 Task: Create Card Influencer Outreach Planning in Board Content Marketing Strategies to Workspace Copywriting and Editing. Create Card Board of Directors Review in Board Customer Journey Mapping to Workspace Copywriting and Editing. Create Card Influencer Outreach Execution in Board Business Model Competitive Analysis and Benchmarking to Workspace Copywriting and Editing
Action: Mouse moved to (54, 282)
Screenshot: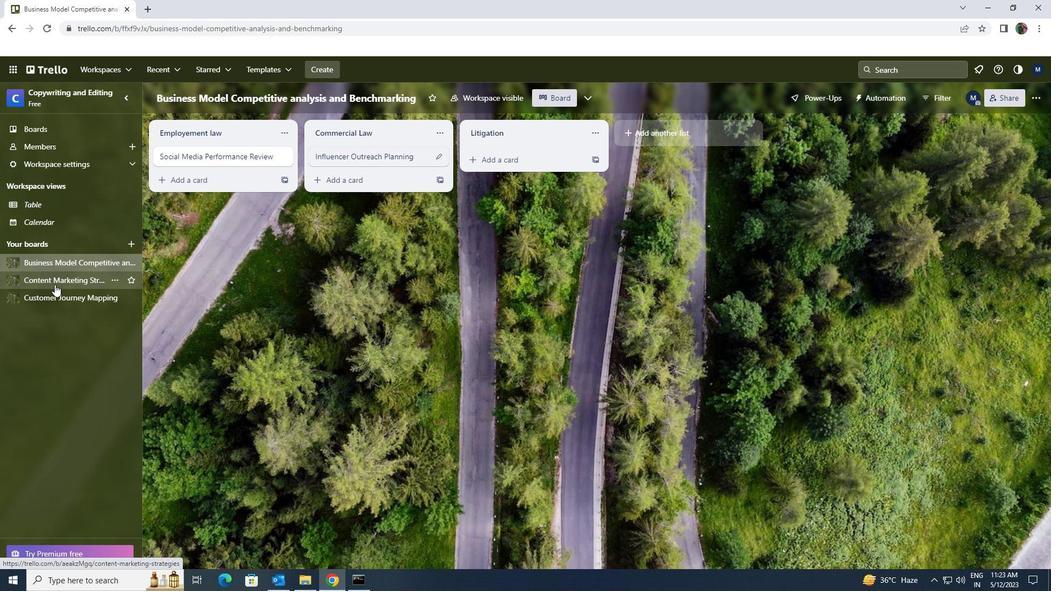 
Action: Mouse pressed left at (54, 282)
Screenshot: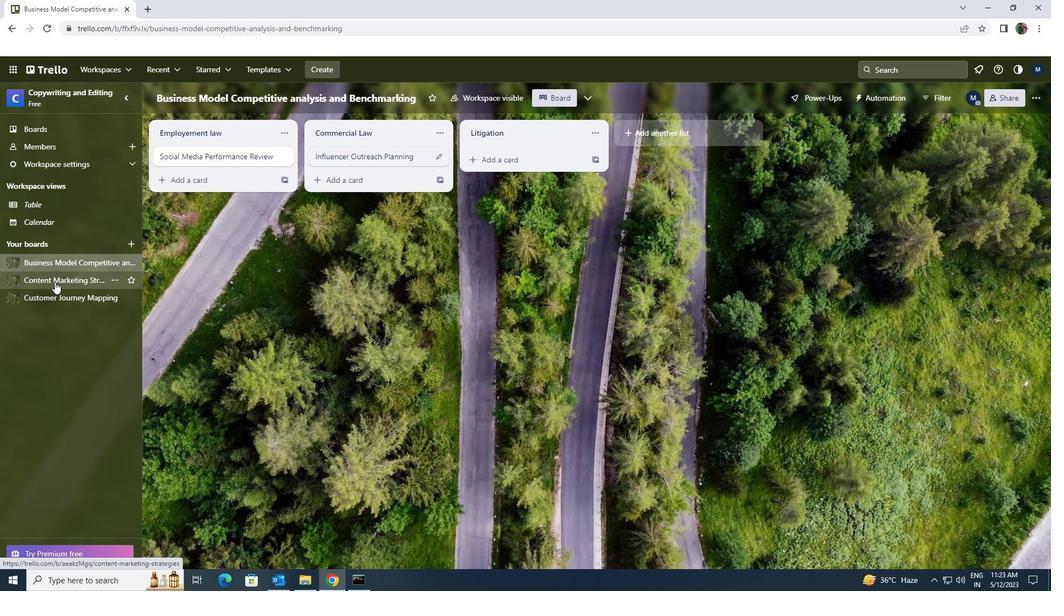 
Action: Mouse moved to (473, 161)
Screenshot: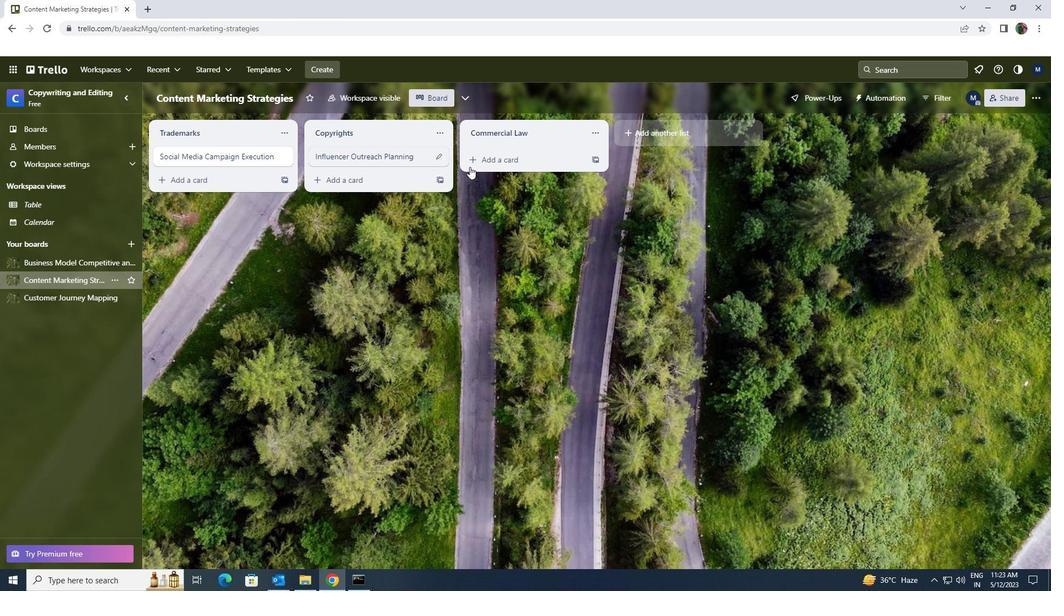 
Action: Mouse pressed left at (473, 161)
Screenshot: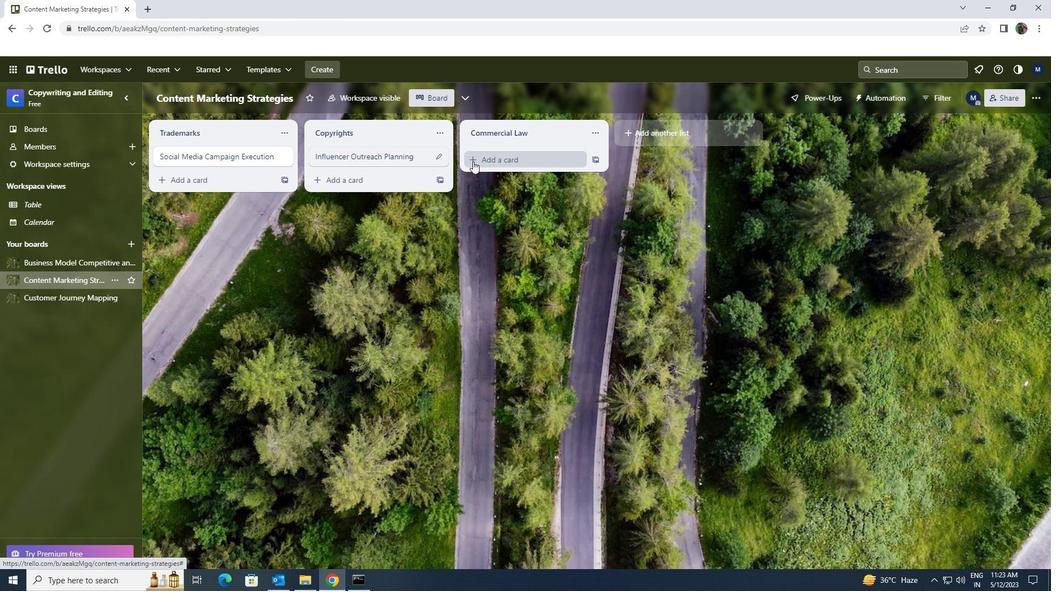 
Action: Key pressed <Key.shift>INFLUENCER<Key.space><Key.shift>OUTREACH<Key.space><Key.shift><Key.shift><Key.shift><Key.shift><Key.shift><Key.shift><Key.shift>PLANNING
Screenshot: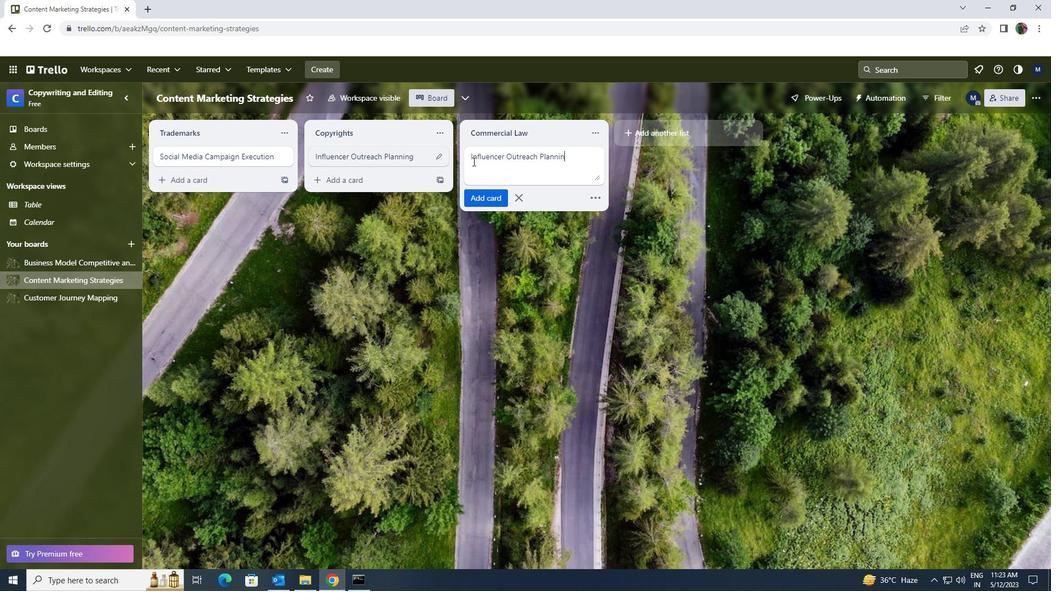 
Action: Mouse moved to (477, 198)
Screenshot: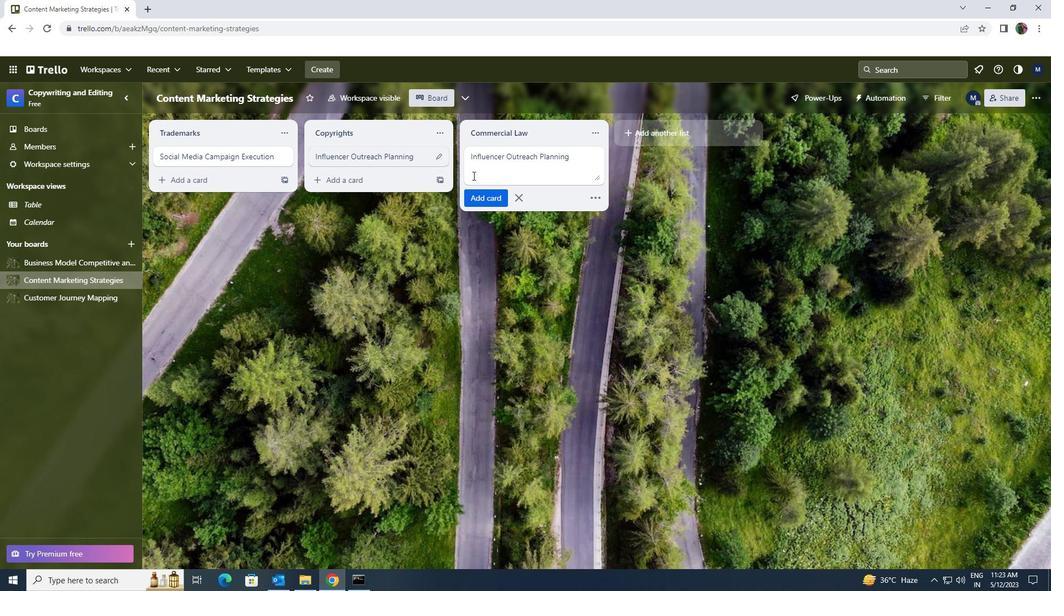 
Action: Mouse pressed left at (477, 198)
Screenshot: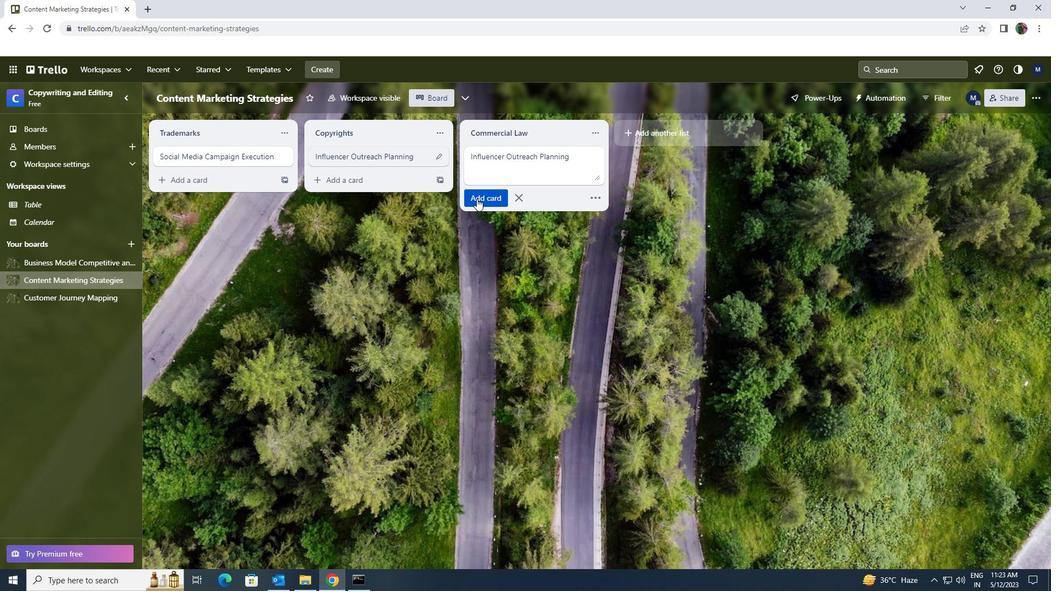 
Action: Mouse moved to (68, 292)
Screenshot: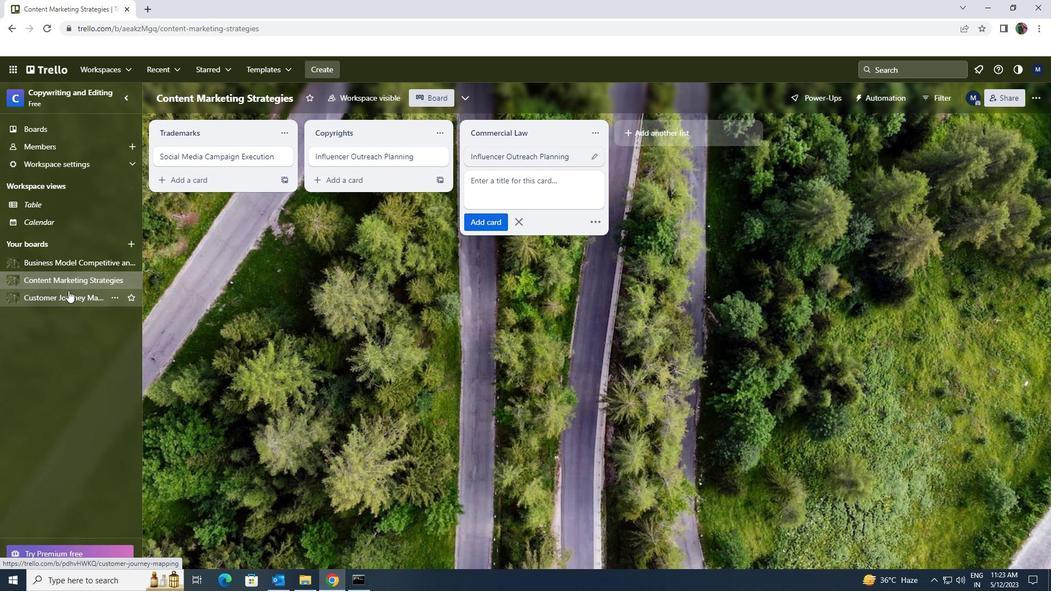 
Action: Mouse pressed left at (68, 292)
Screenshot: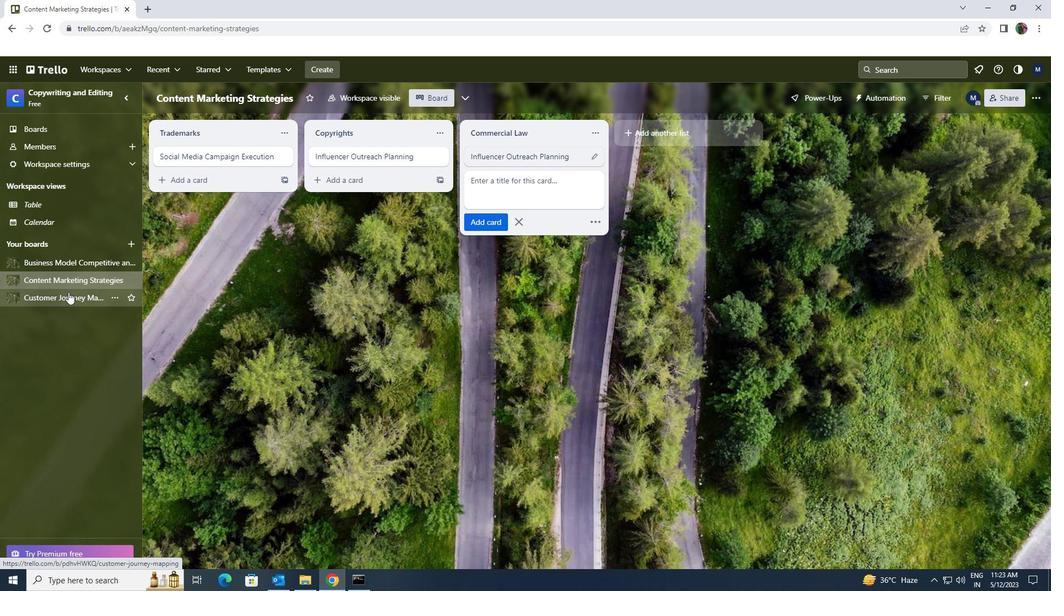 
Action: Mouse moved to (507, 161)
Screenshot: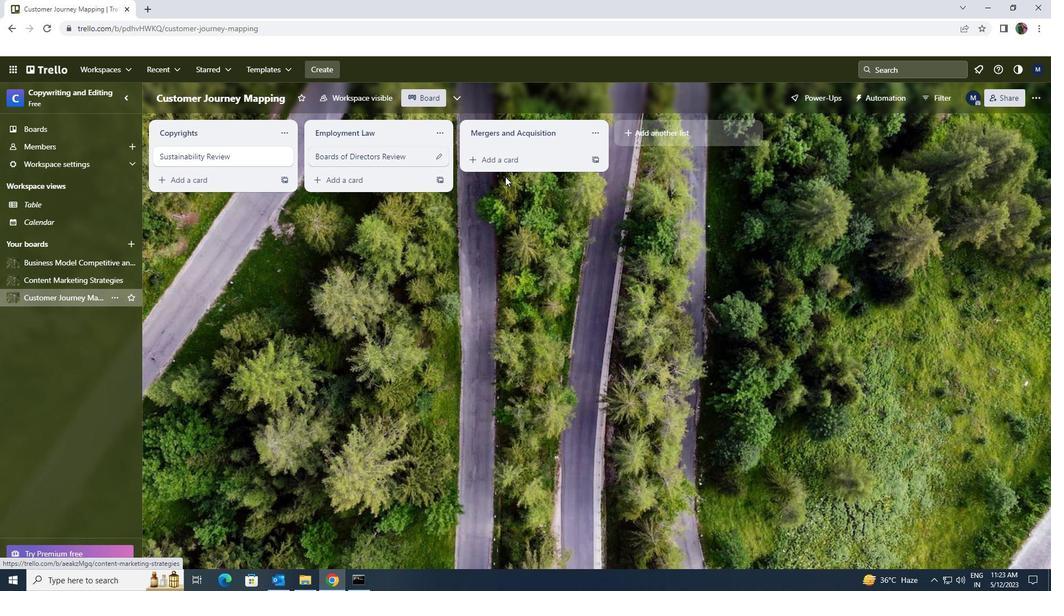 
Action: Mouse pressed left at (507, 161)
Screenshot: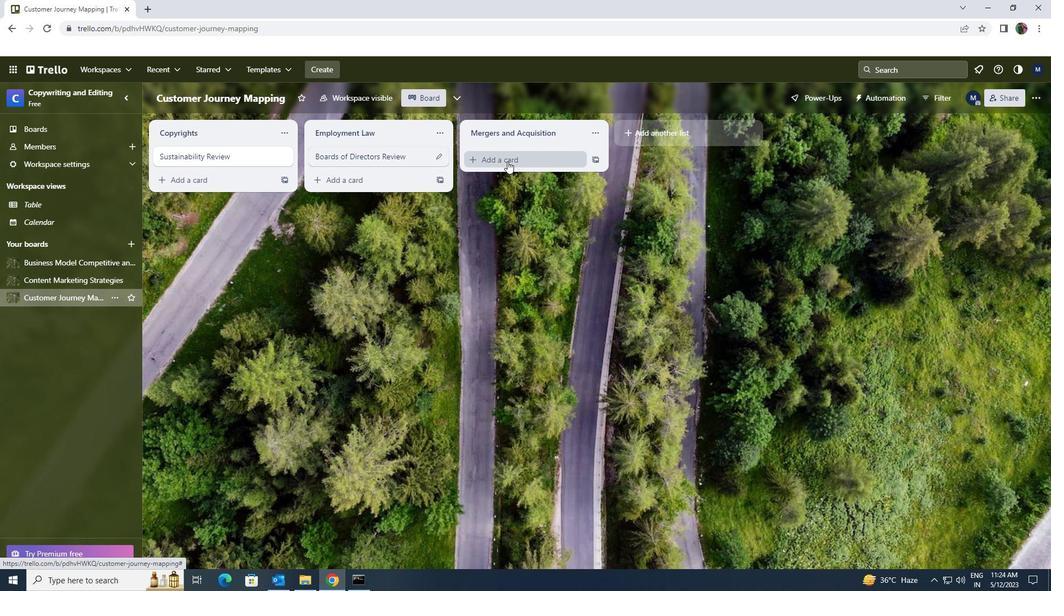 
Action: Key pressed <Key.shift><Key.shift>BOARDS<Key.space><Key.shift>OF<Key.space><Key.shift>DIRECTORS<Key.space><Key.shift>REVIEW
Screenshot: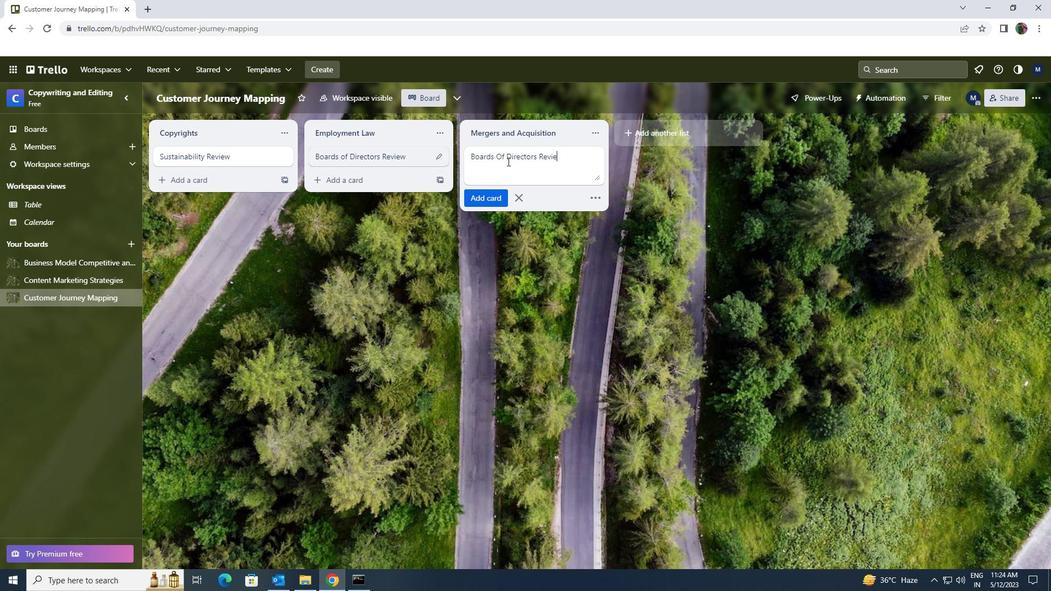 
Action: Mouse moved to (493, 196)
Screenshot: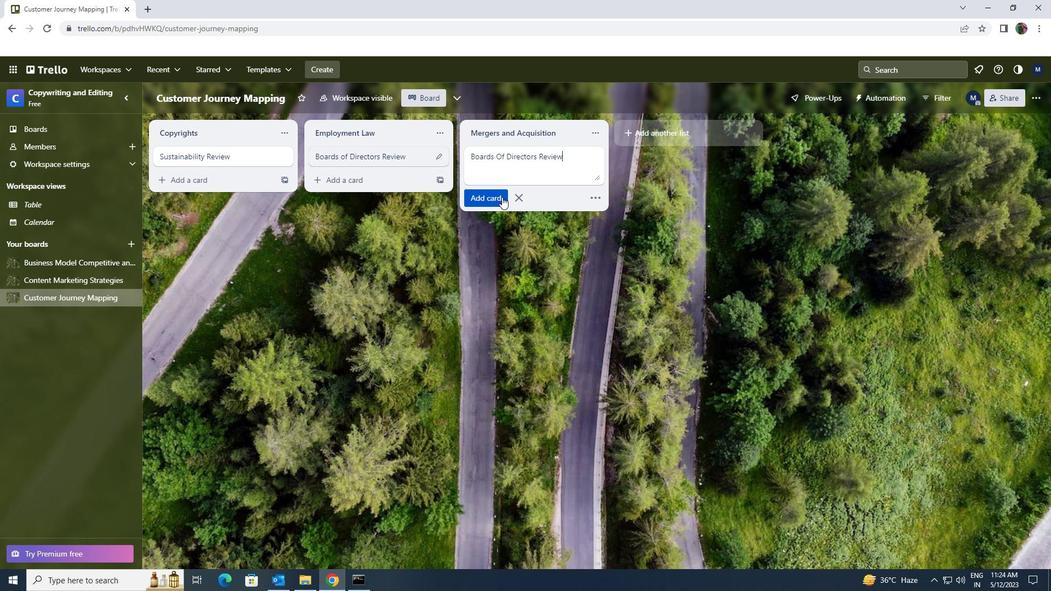 
Action: Mouse pressed left at (493, 196)
Screenshot: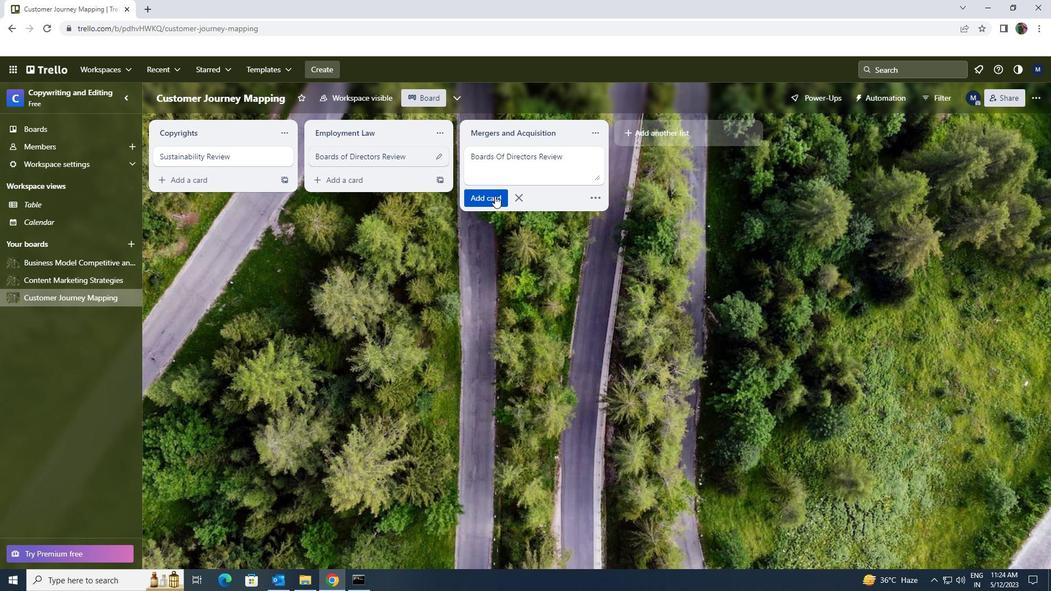 
Action: Mouse moved to (54, 267)
Screenshot: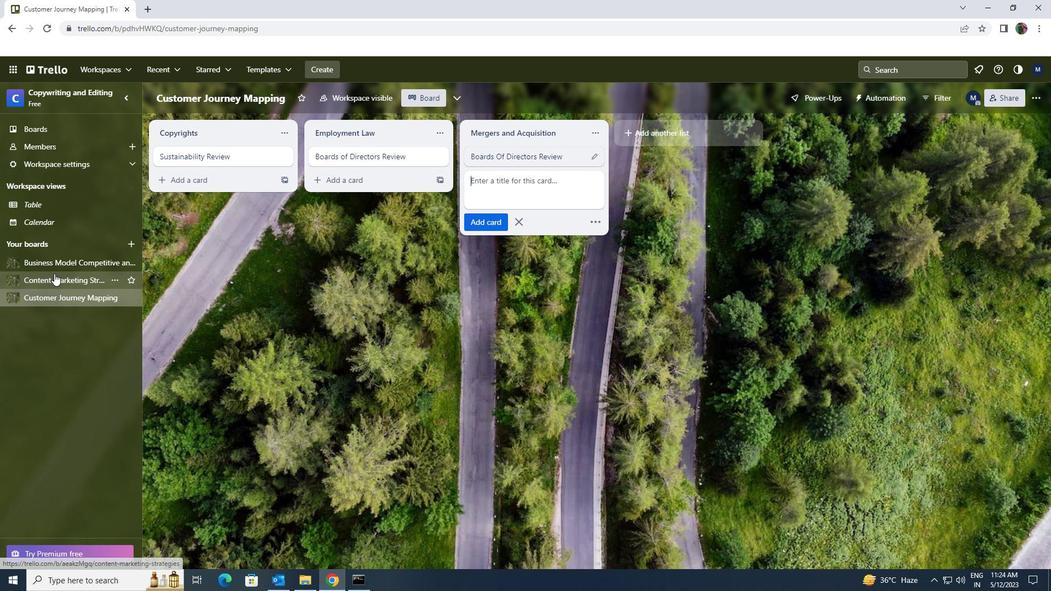 
Action: Mouse pressed left at (54, 267)
Screenshot: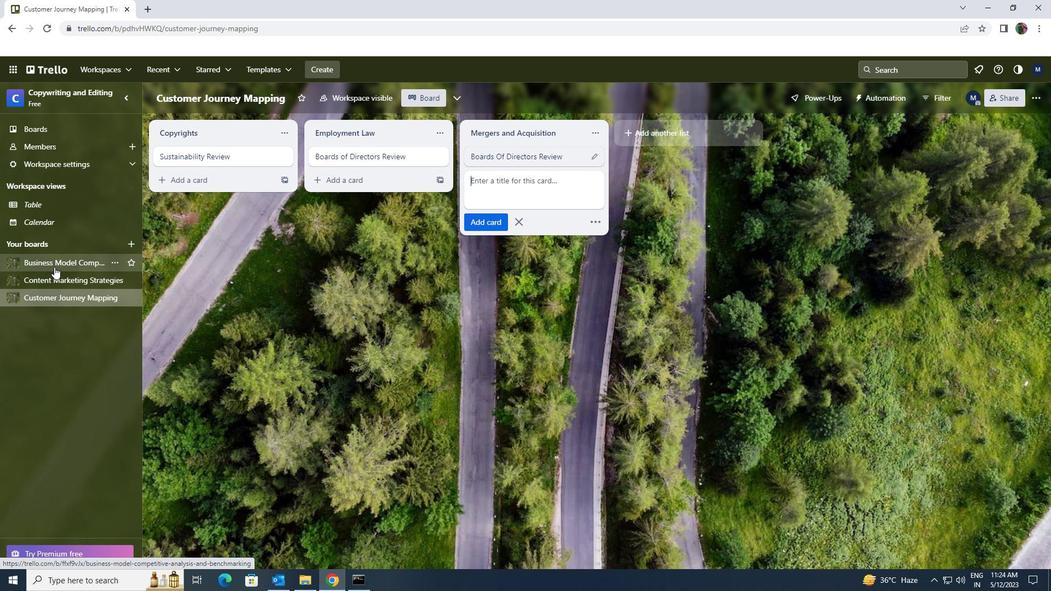 
Action: Mouse moved to (491, 162)
Screenshot: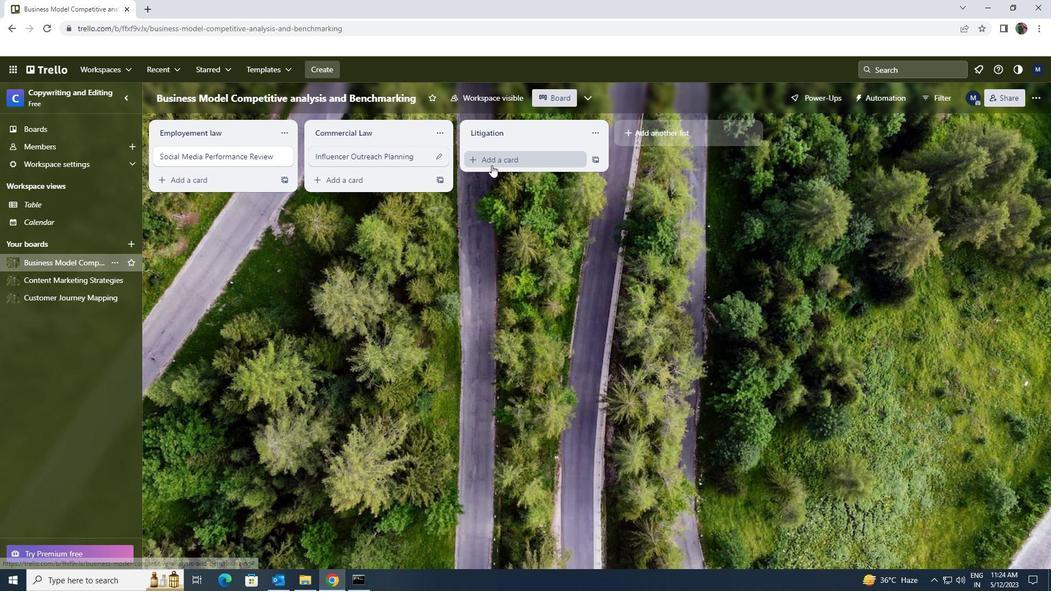 
Action: Mouse pressed left at (491, 162)
Screenshot: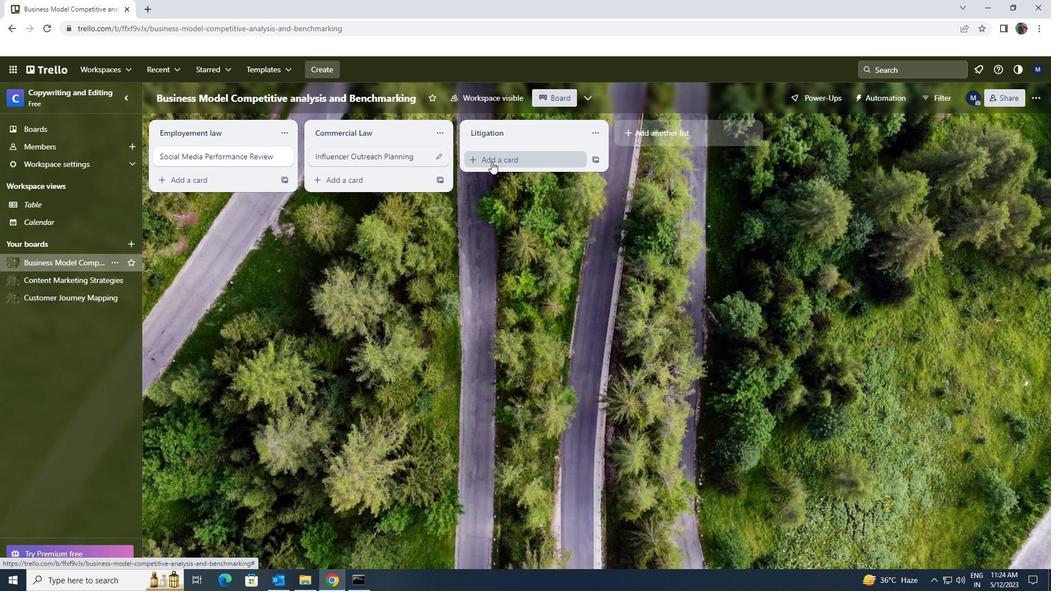 
Action: Key pressed <Key.shift>INFLUENCER<Key.space><Key.shift><Key.shift><Key.shift><Key.shift><Key.shift>OUTREACH<Key.space><Key.shift>EXECUTION
Screenshot: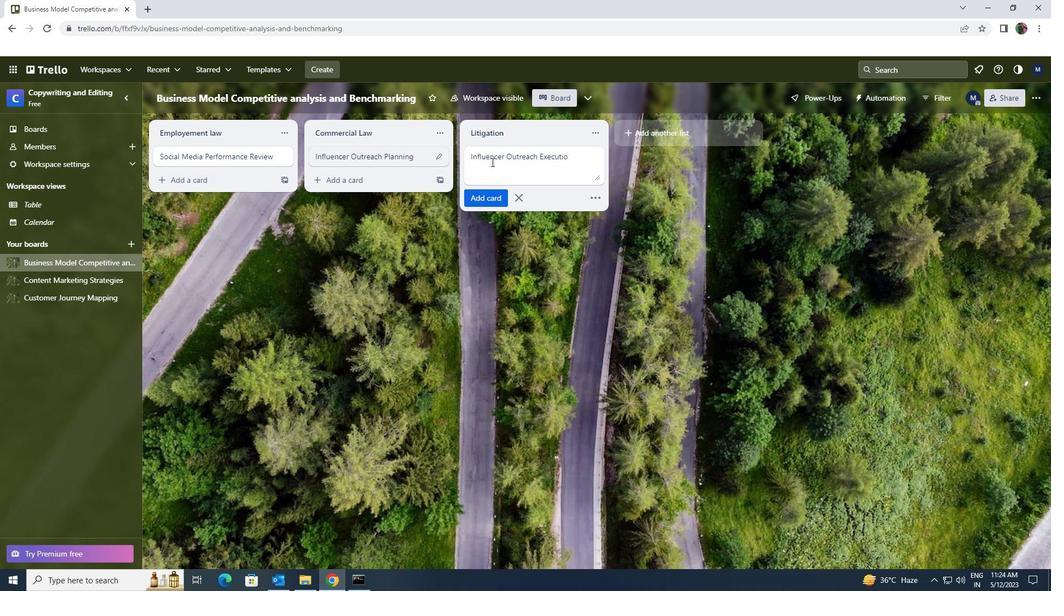 
Action: Mouse moved to (489, 196)
Screenshot: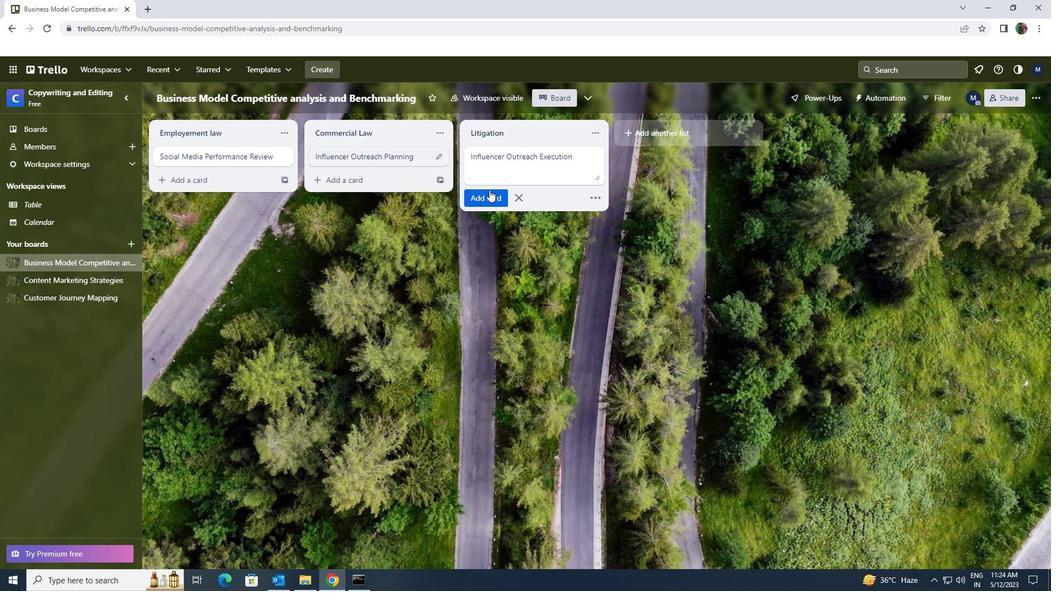 
Action: Mouse pressed left at (489, 196)
Screenshot: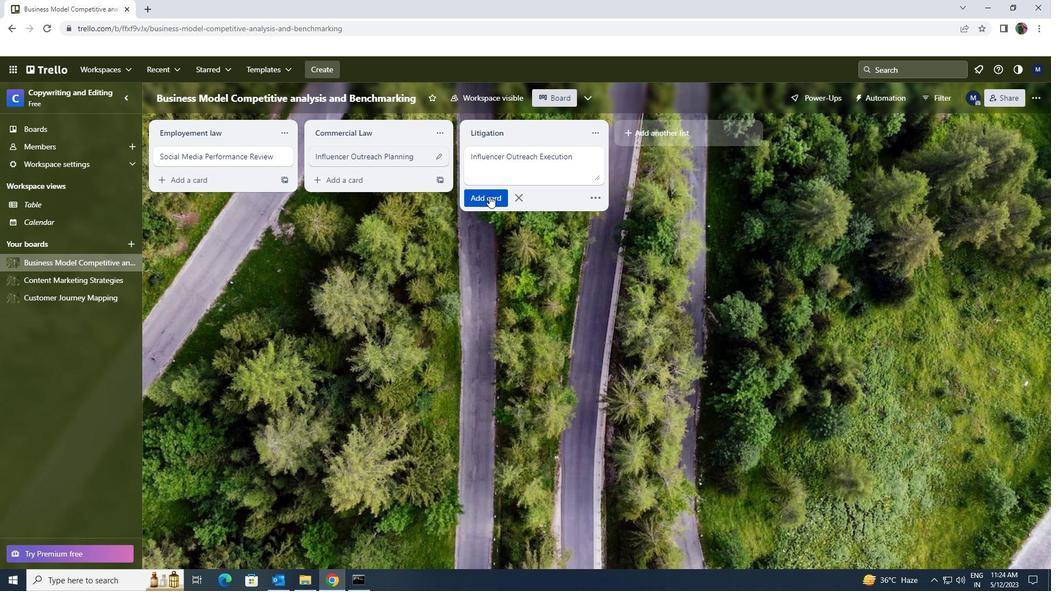 
